 Task: Enter workspace description "This workspace is designed to empower teams".
Action: Mouse moved to (411, 71)
Screenshot: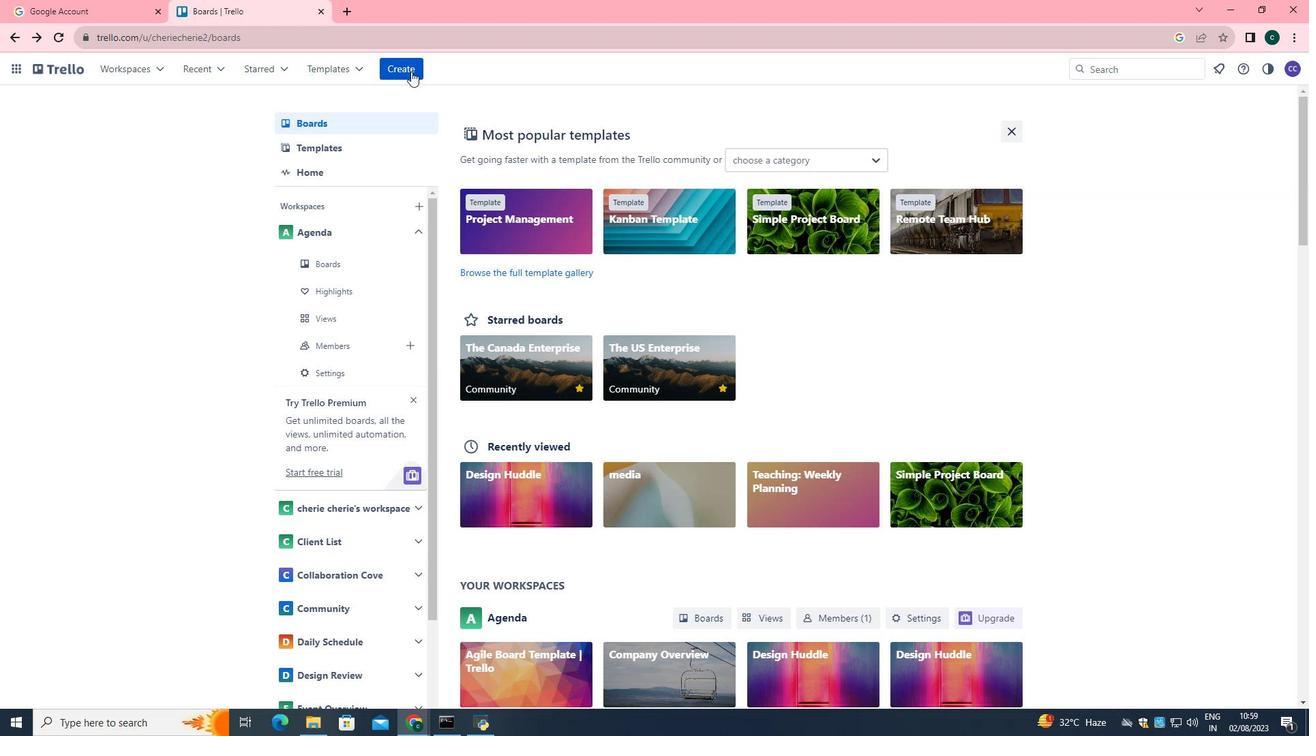 
Action: Mouse pressed left at (411, 71)
Screenshot: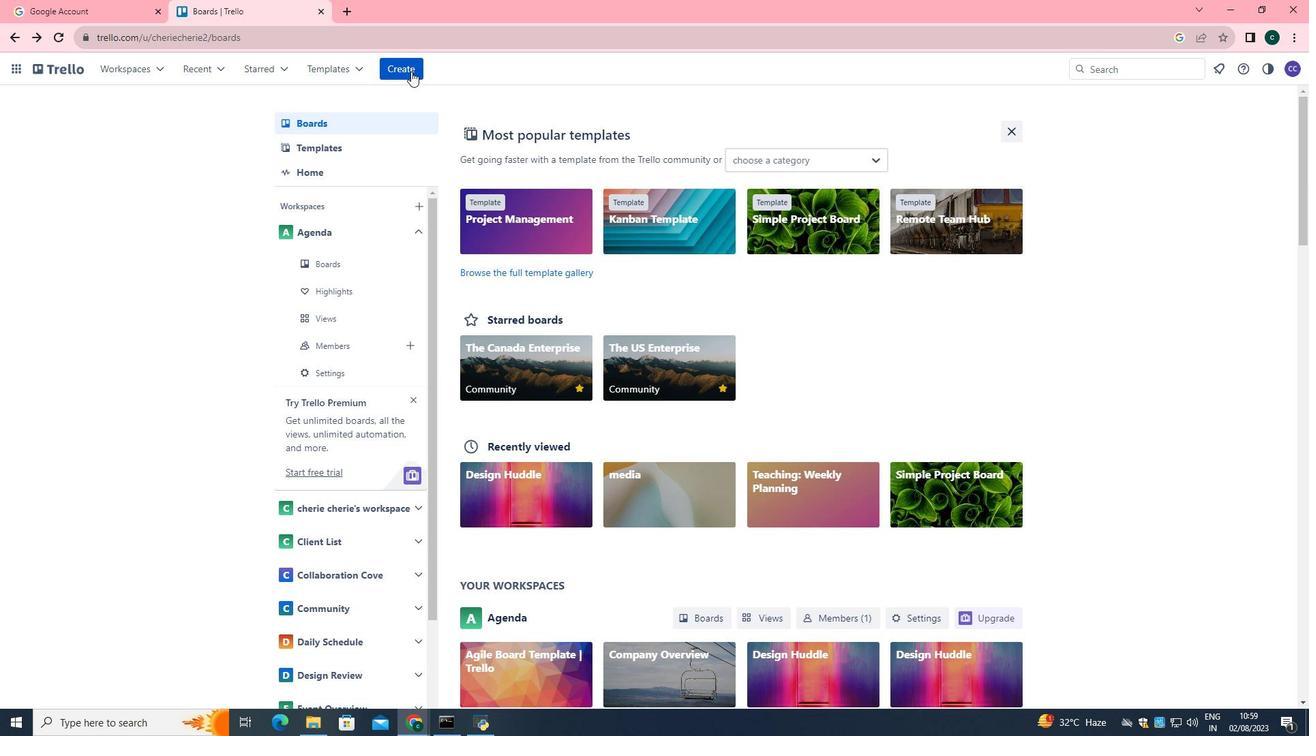 
Action: Mouse moved to (435, 205)
Screenshot: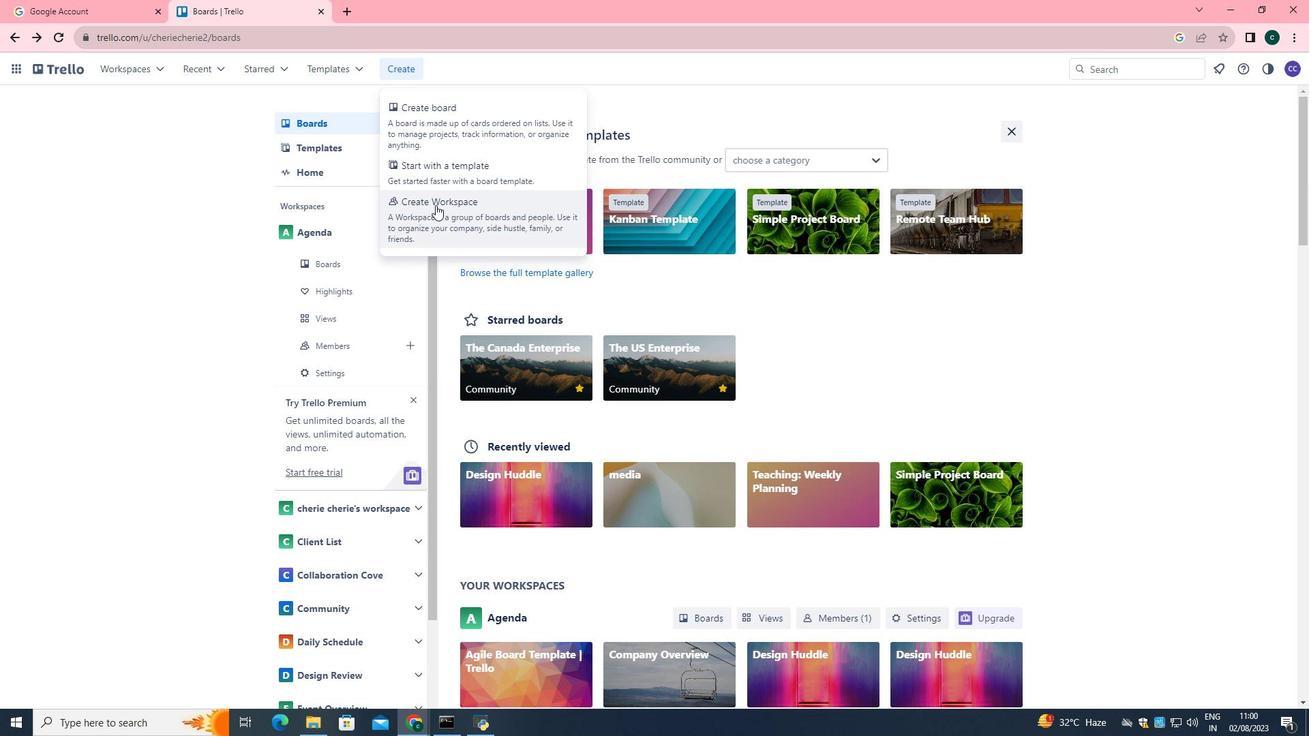 
Action: Mouse pressed left at (435, 205)
Screenshot: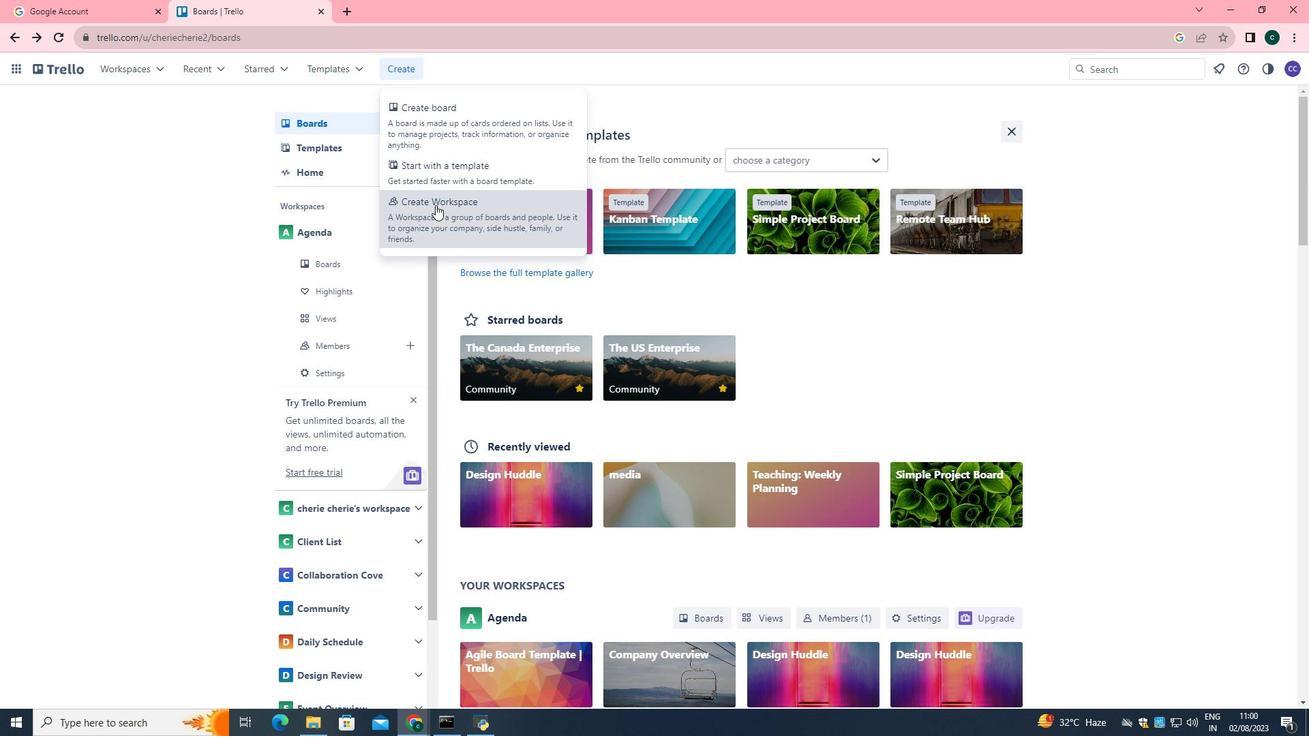 
Action: Mouse moved to (431, 390)
Screenshot: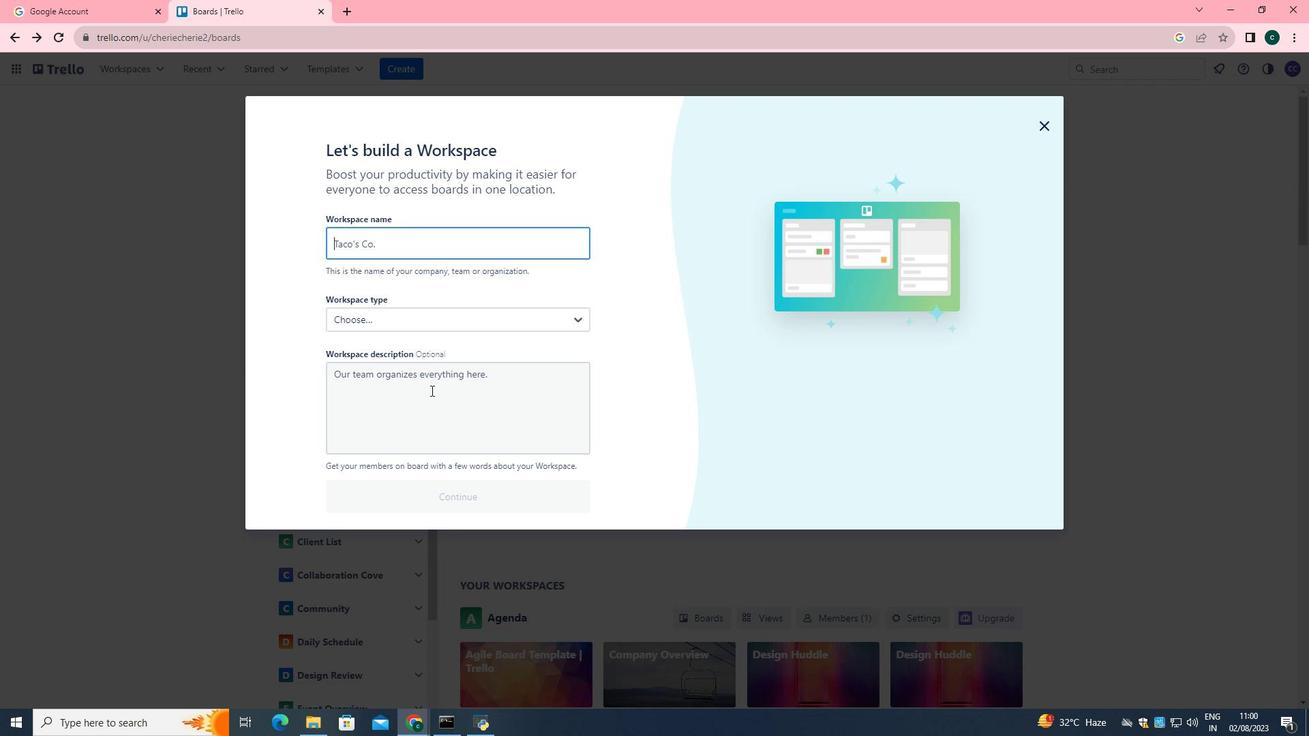 
Action: Mouse pressed left at (431, 390)
Screenshot: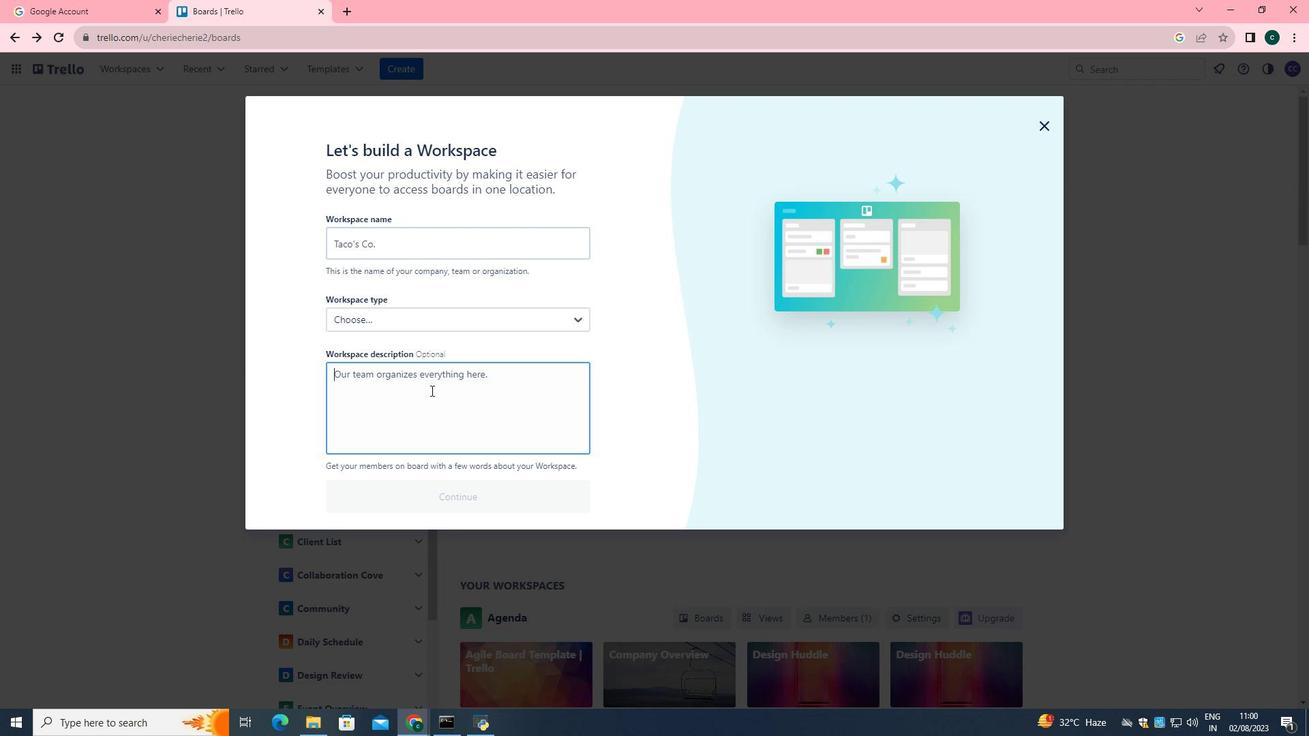 
Action: Key pressed <Key.shift>This<Key.space>workspace<Key.space>is<Key.space>designed<Key.space>to<Key.space>empower<Key.space>teams
Screenshot: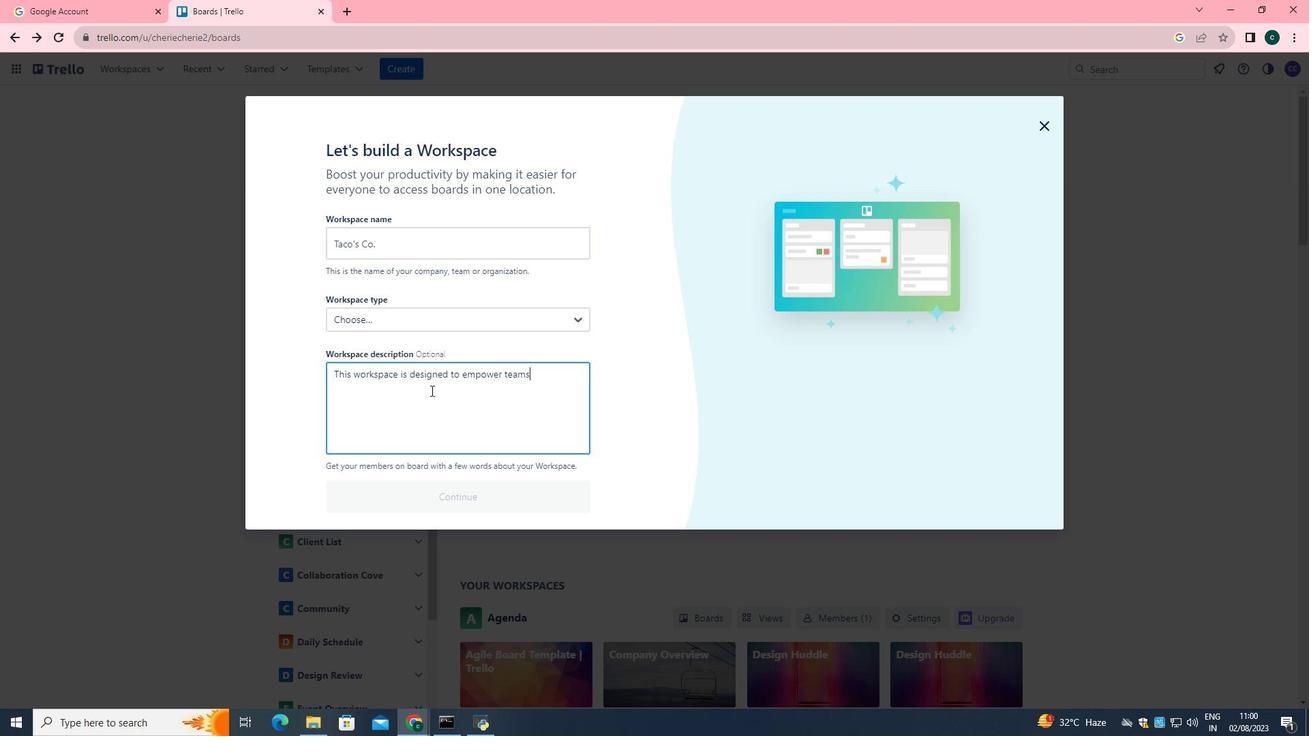 
